 Task: Select a due date automation when advanced on, the moment a card is due add dates without a complete due date.
Action: Mouse moved to (357, 369)
Screenshot: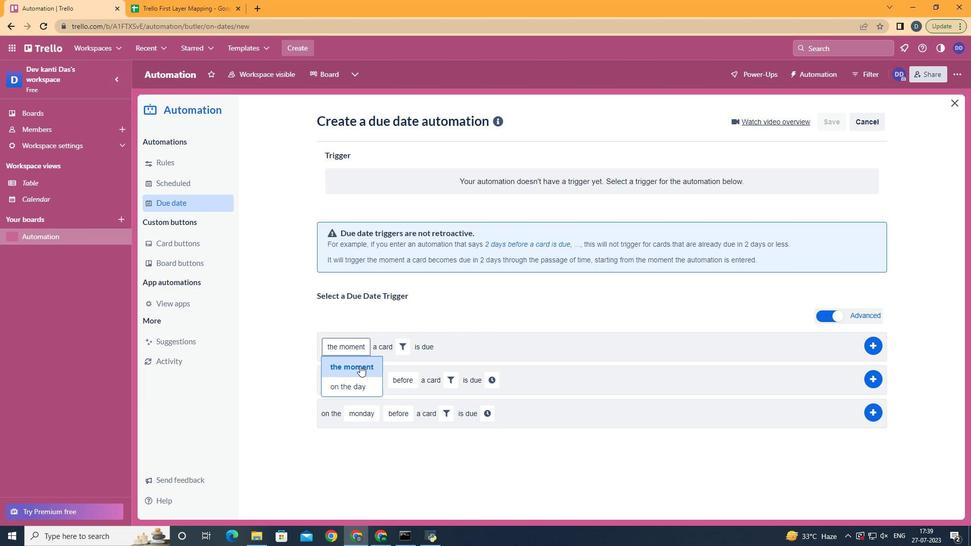 
Action: Mouse pressed left at (357, 369)
Screenshot: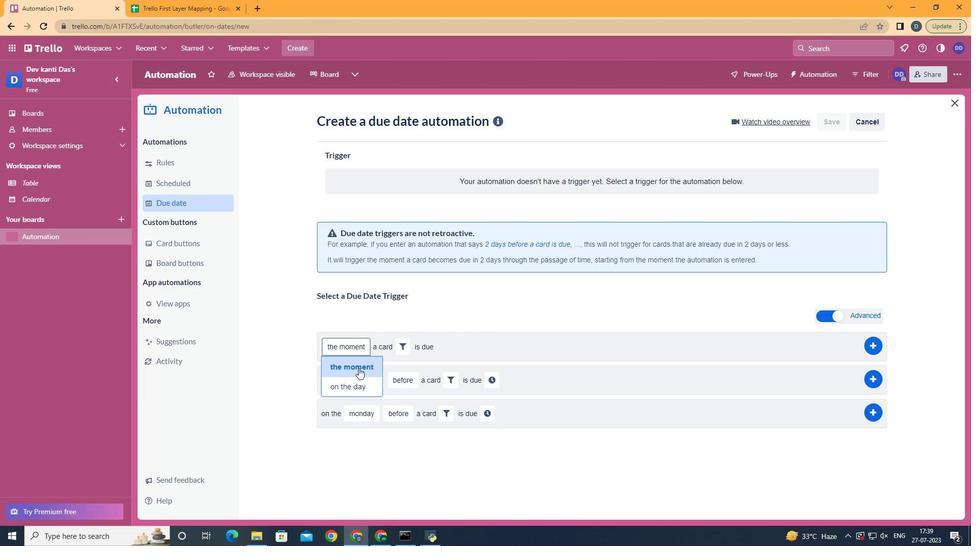 
Action: Mouse moved to (402, 349)
Screenshot: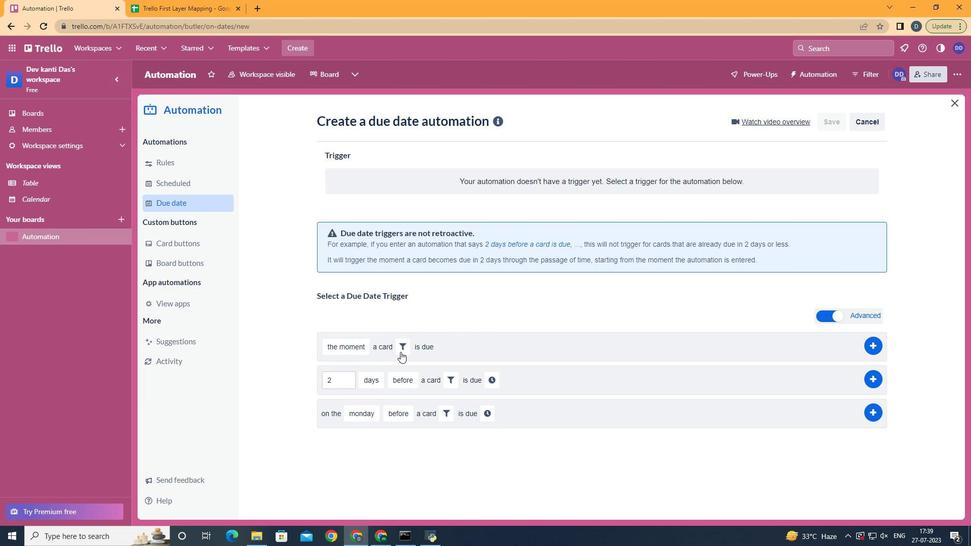 
Action: Mouse pressed left at (402, 349)
Screenshot: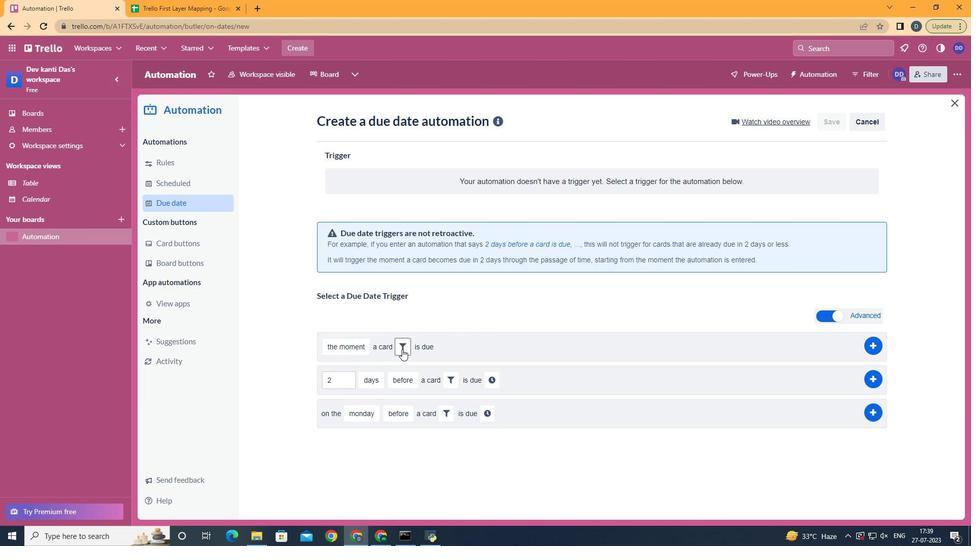 
Action: Mouse moved to (445, 220)
Screenshot: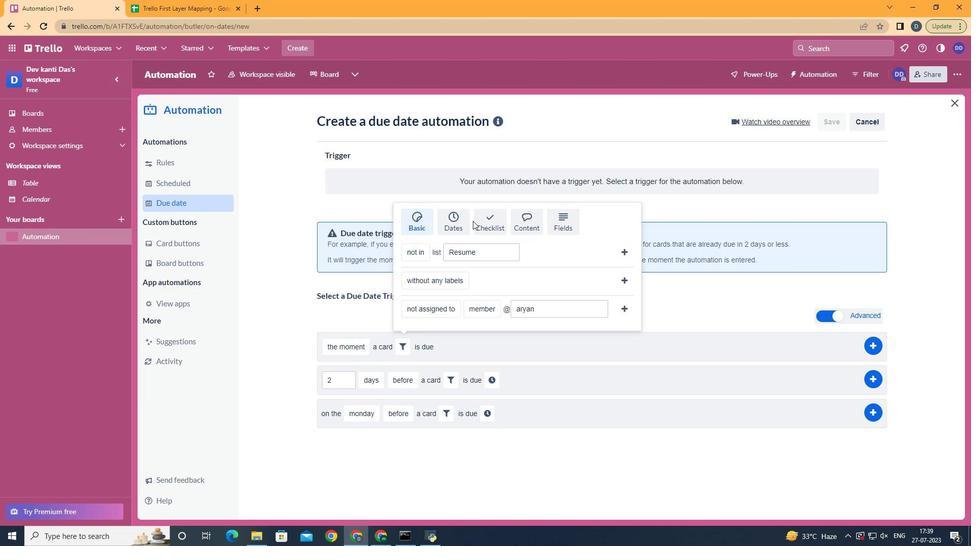 
Action: Mouse pressed left at (445, 220)
Screenshot: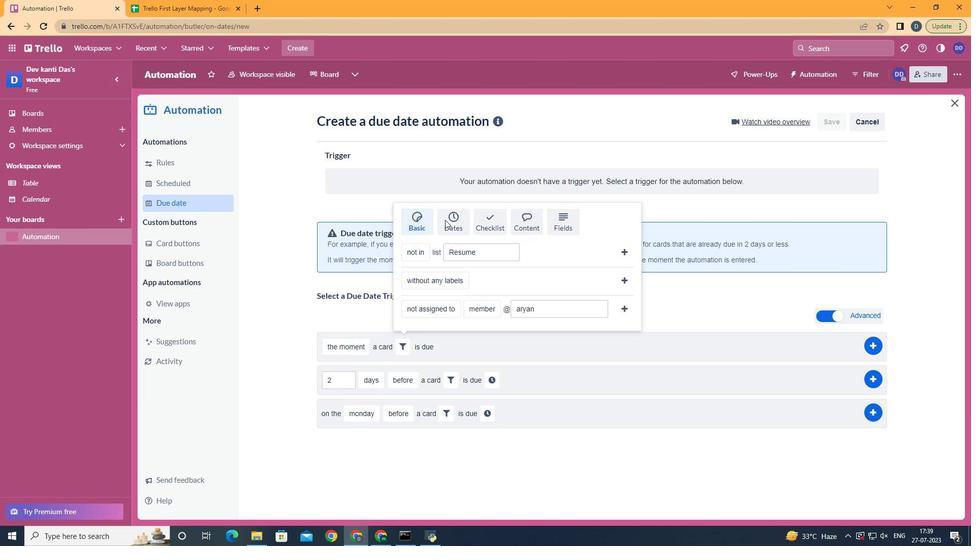 
Action: Mouse moved to (424, 263)
Screenshot: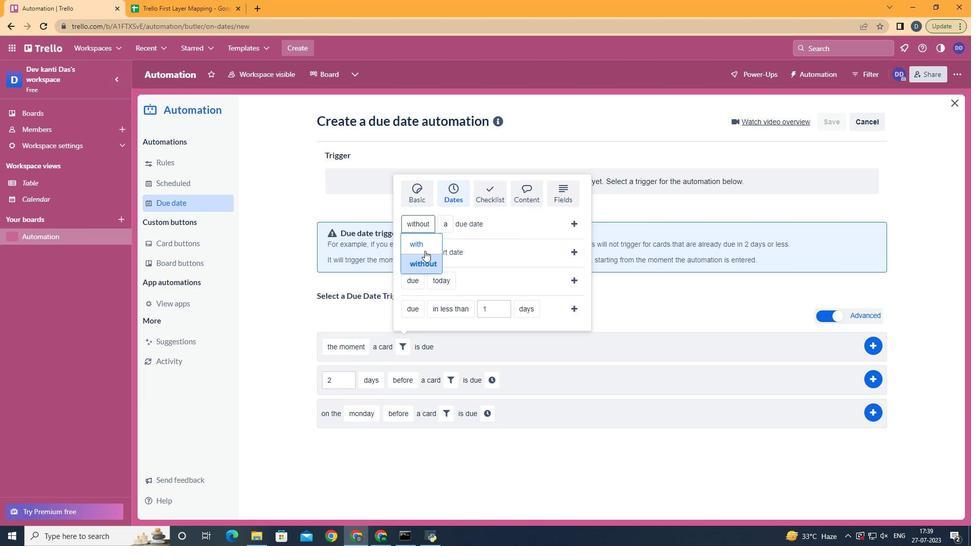 
Action: Mouse pressed left at (424, 263)
Screenshot: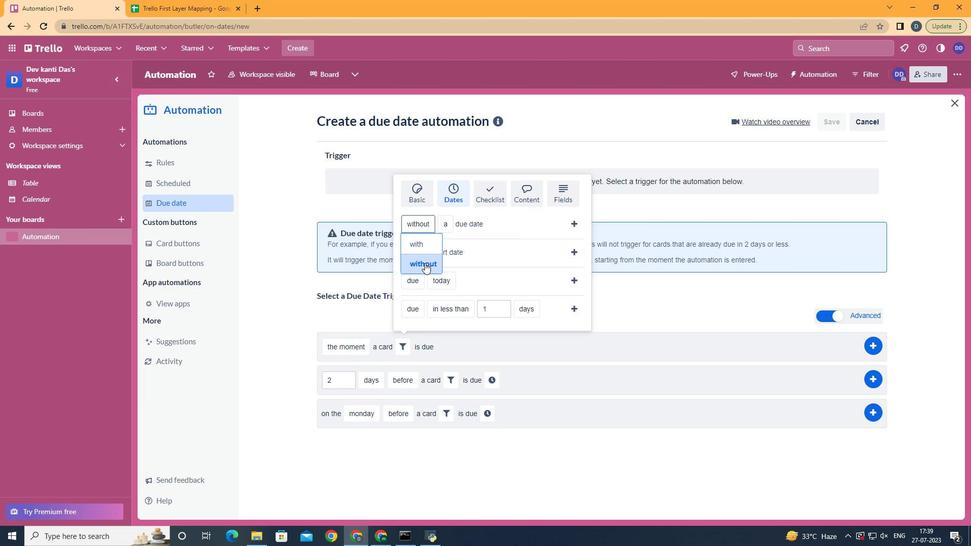 
Action: Mouse moved to (462, 258)
Screenshot: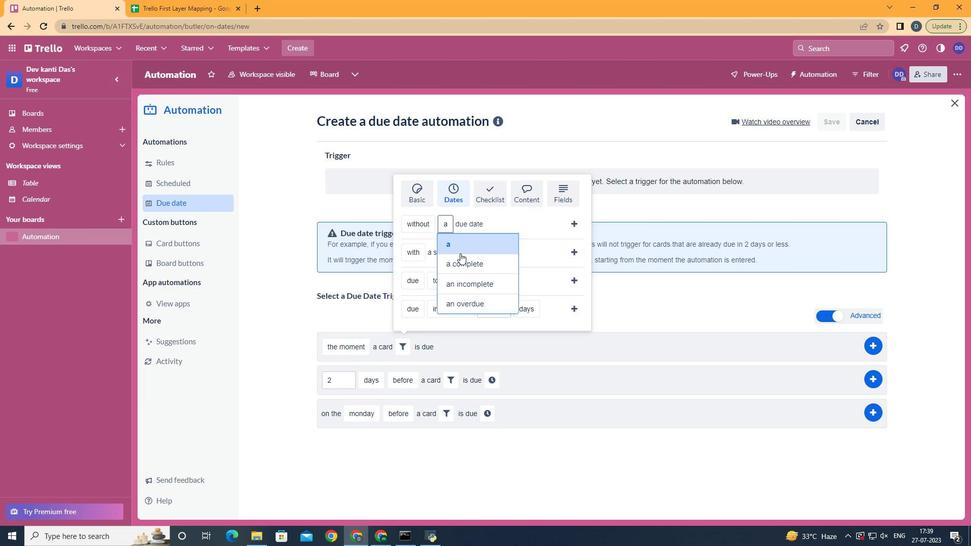 
Action: Mouse pressed left at (462, 258)
Screenshot: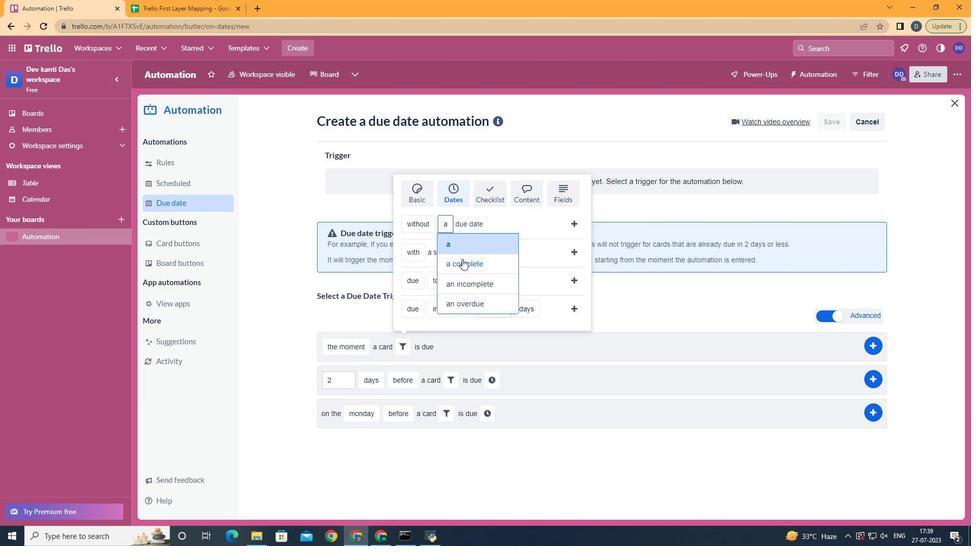 
Action: Mouse moved to (581, 220)
Screenshot: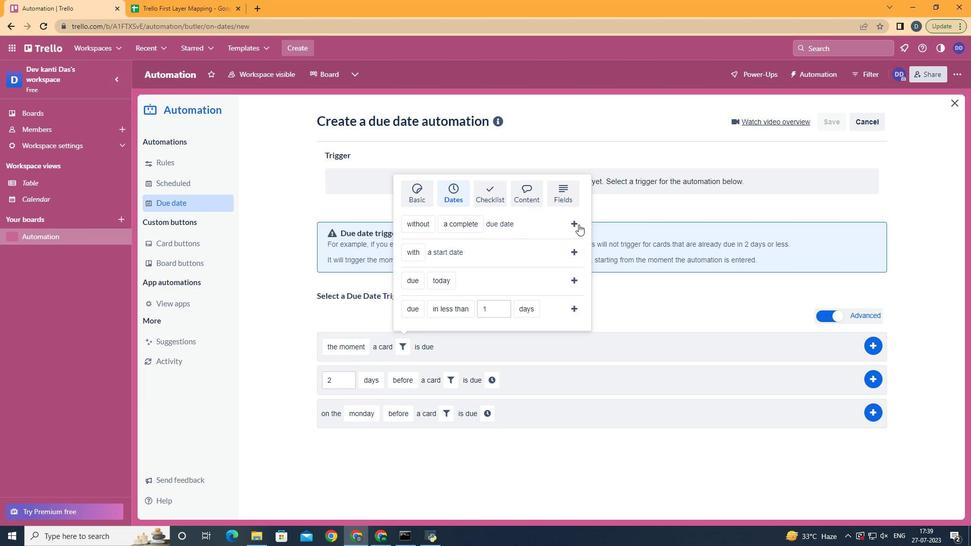 
Action: Mouse pressed left at (581, 220)
Screenshot: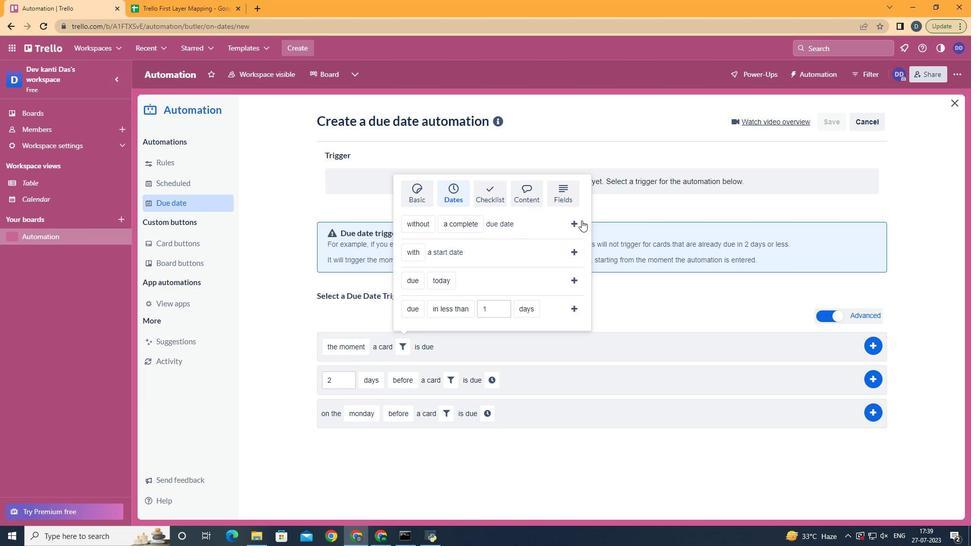 
Action: Mouse moved to (572, 333)
Screenshot: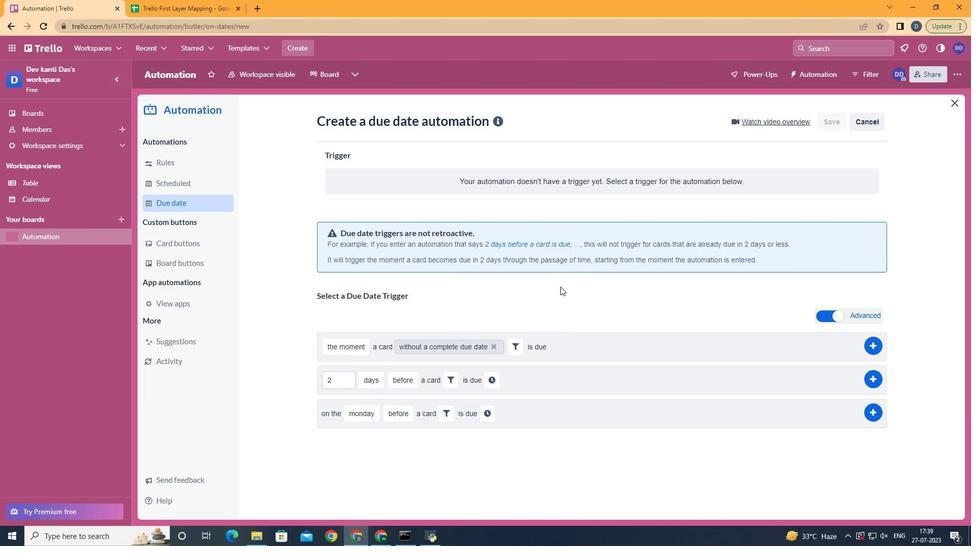
